 Task: Create a rule from the Recommended list, Task Added to this Project -> add SubTasks in the project Touchstone with SubTasks Gather and Analyse Requirements , Design and Implement Solution , System Test and UAT , Release to Production / Go Live.
Action: Mouse moved to (77, 413)
Screenshot: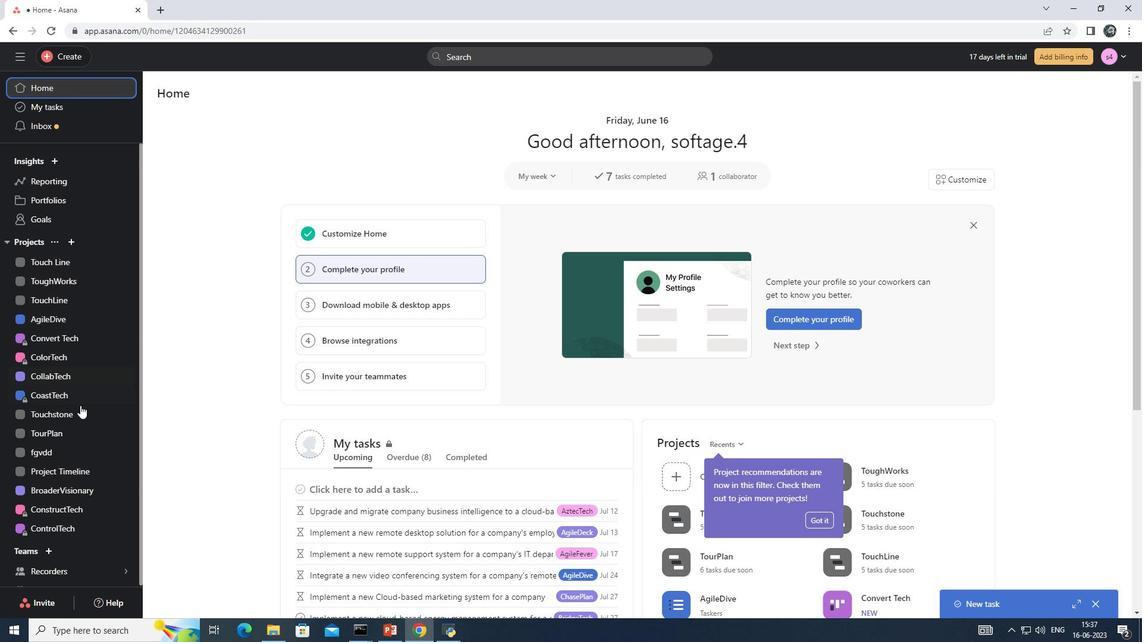 
Action: Mouse pressed left at (77, 413)
Screenshot: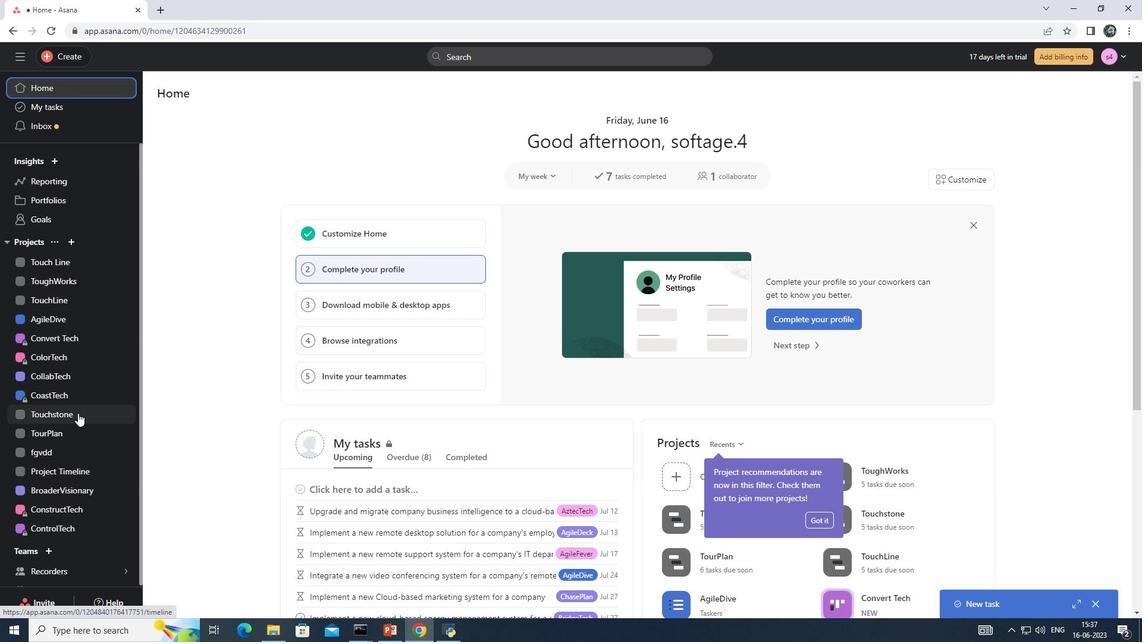 
Action: Mouse moved to (1101, 102)
Screenshot: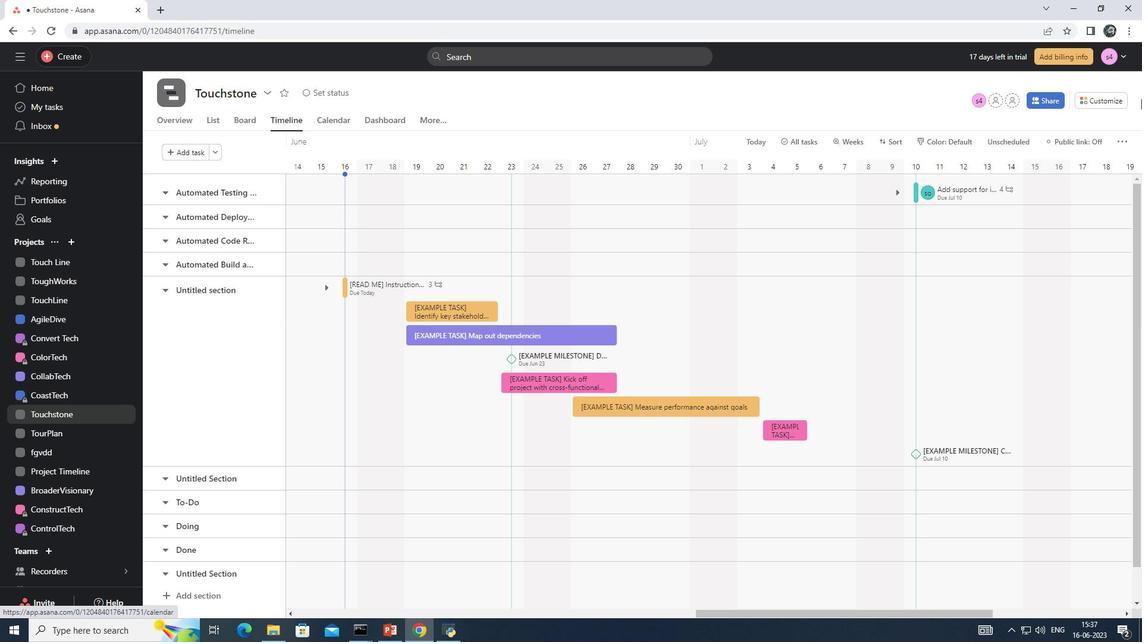 
Action: Mouse pressed left at (1101, 102)
Screenshot: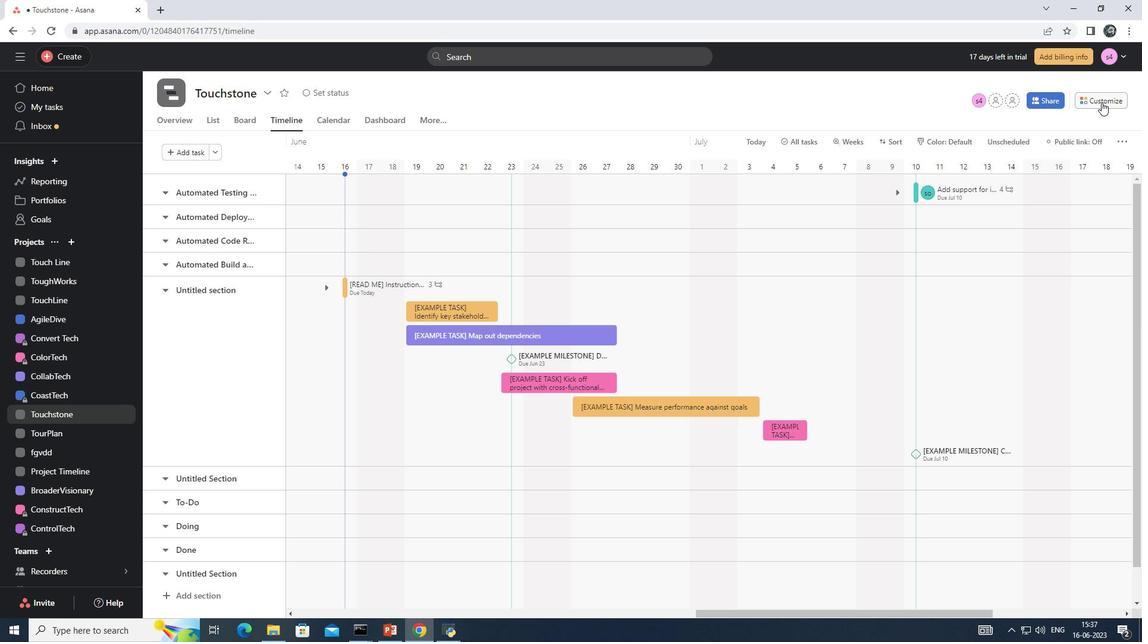 
Action: Mouse moved to (893, 274)
Screenshot: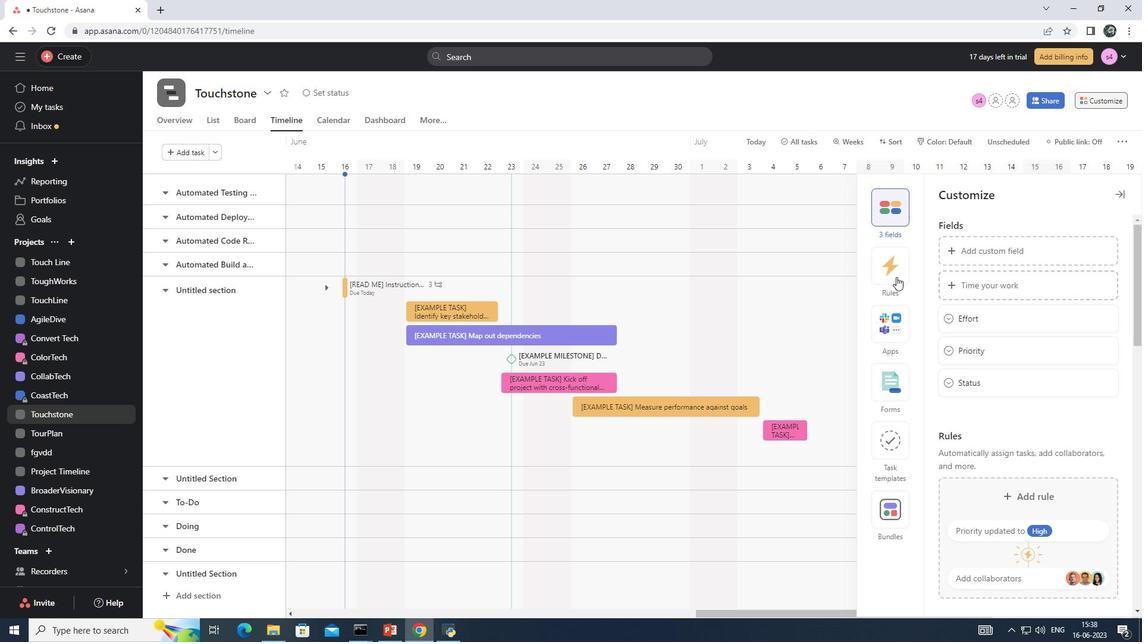 
Action: Mouse pressed left at (893, 274)
Screenshot: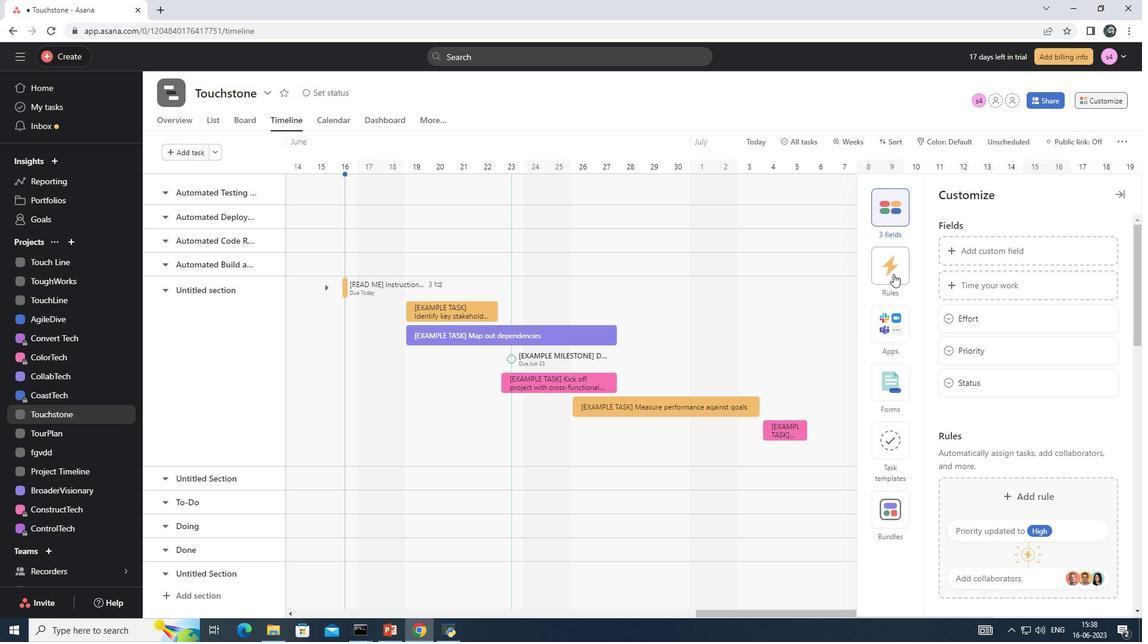 
Action: Mouse moved to (1023, 308)
Screenshot: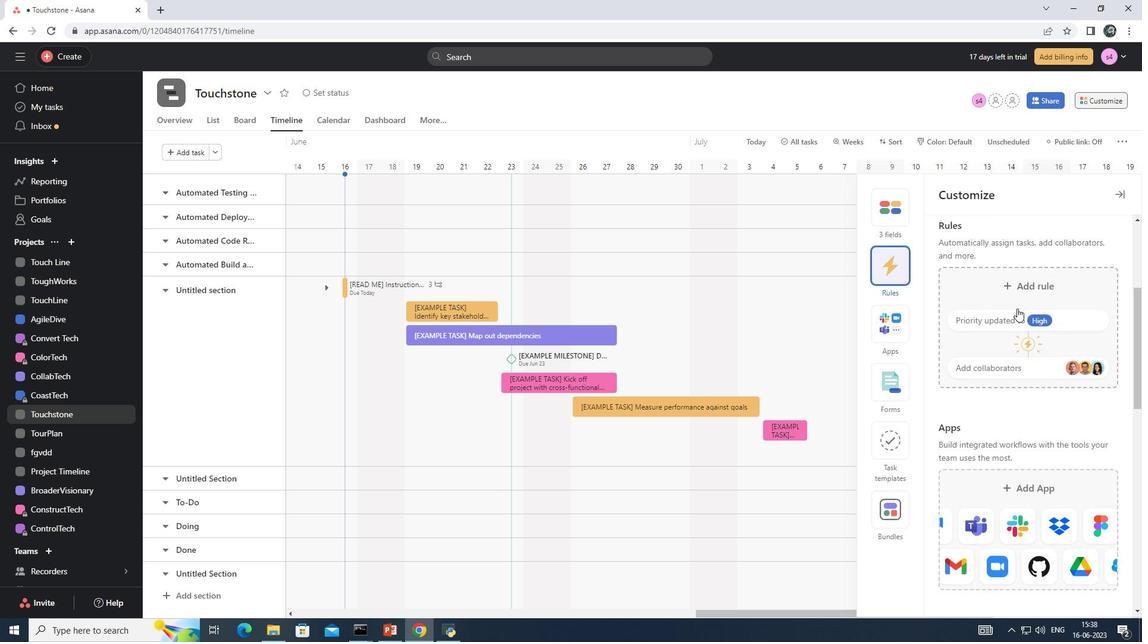 
Action: Mouse pressed left at (1023, 308)
Screenshot: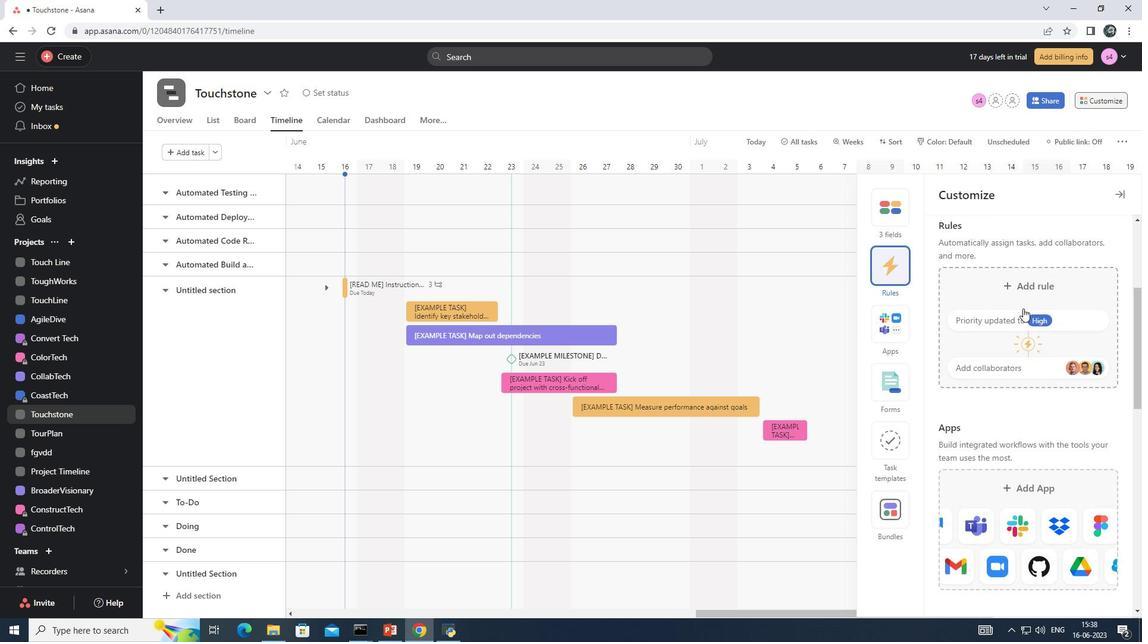 
Action: Mouse moved to (830, 203)
Screenshot: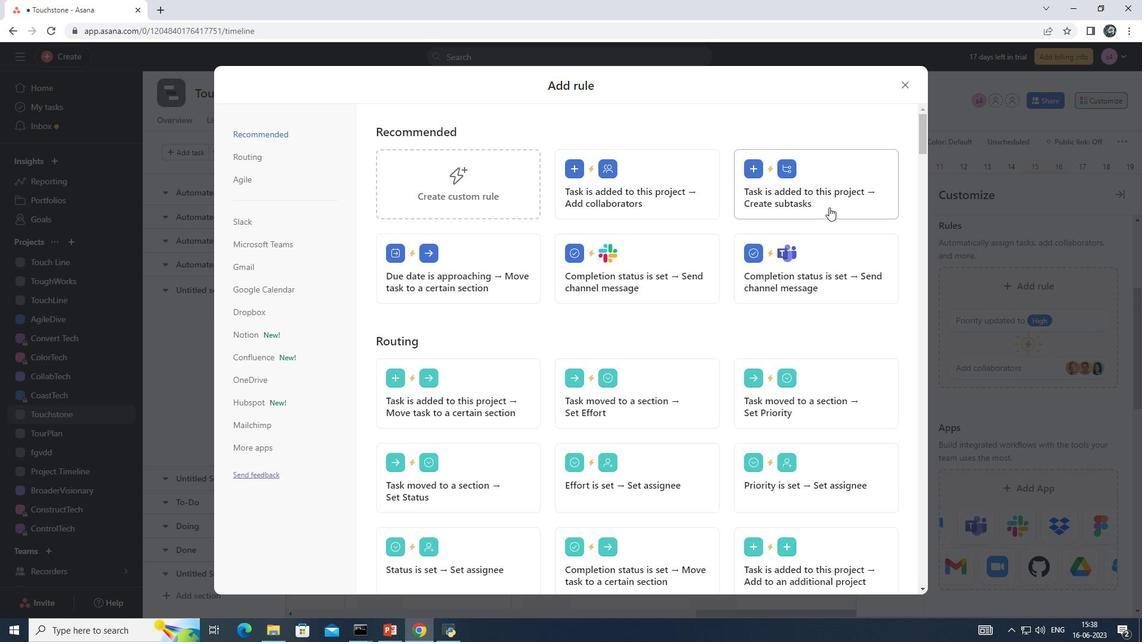 
Action: Mouse pressed left at (830, 203)
Screenshot: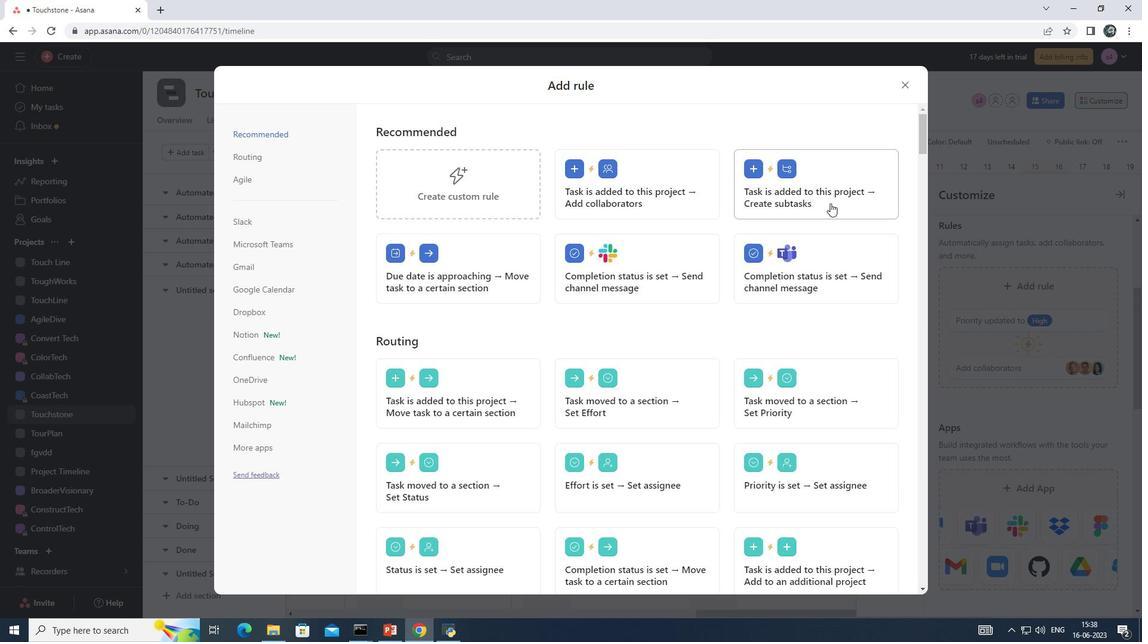 
Action: Mouse moved to (752, 191)
Screenshot: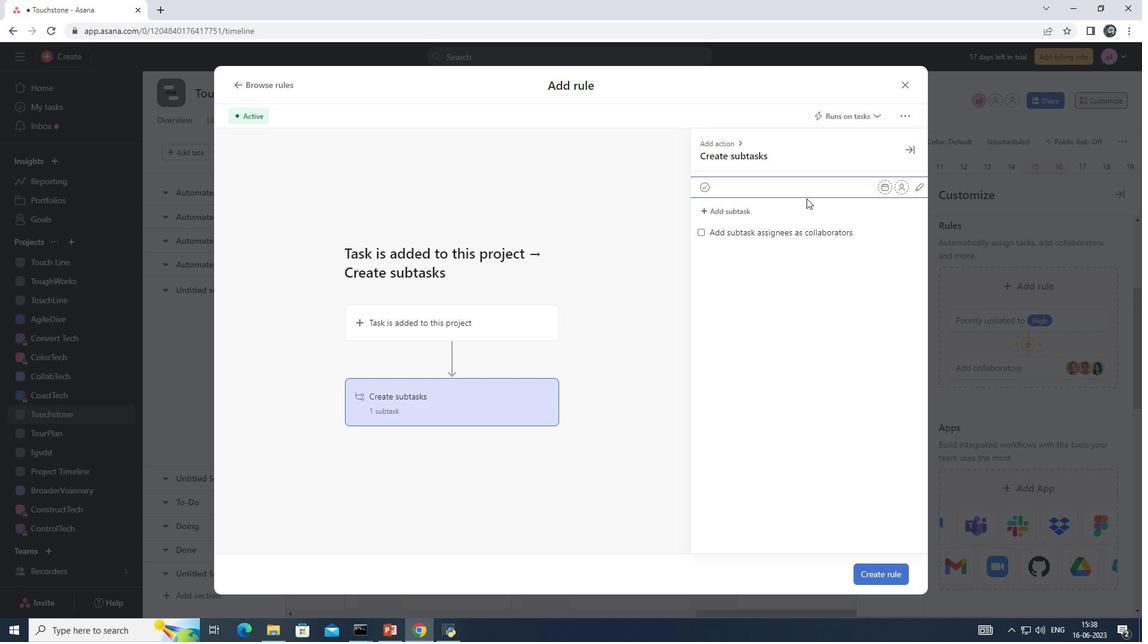 
Action: Key pressed <Key.shift><Key.shift><Key.shift><Key.shift><Key.shift><Key.shift><Key.shift><Key.shift><Key.shift>Gather<Key.space>and<Key.space><Key.shift>Analyse<Key.space><Key.shift>Requirements<Key.enter><Key.shift>Design<Key.space>and<Key.space><Key.shift>Implement<Key.space><Key.shift>Solution<Key.enter><Key.shift>System<Key.space><Key.shift>Test<Key.space>and<Key.space><Key.shift>UAT<Key.enter><Key.shift>Release<Key.space>to<Key.space><Key.shift>Production<Key.space>/<Key.space><Key.shift>Go<Key.space><Key.shift>Live
Screenshot: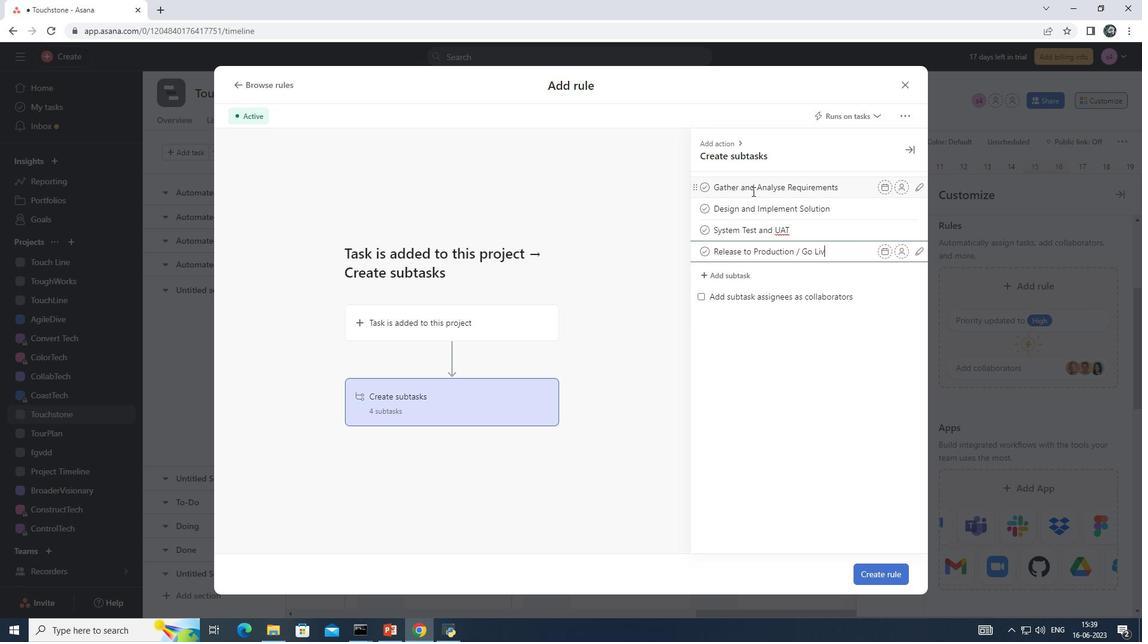 
Action: Mouse moved to (877, 570)
Screenshot: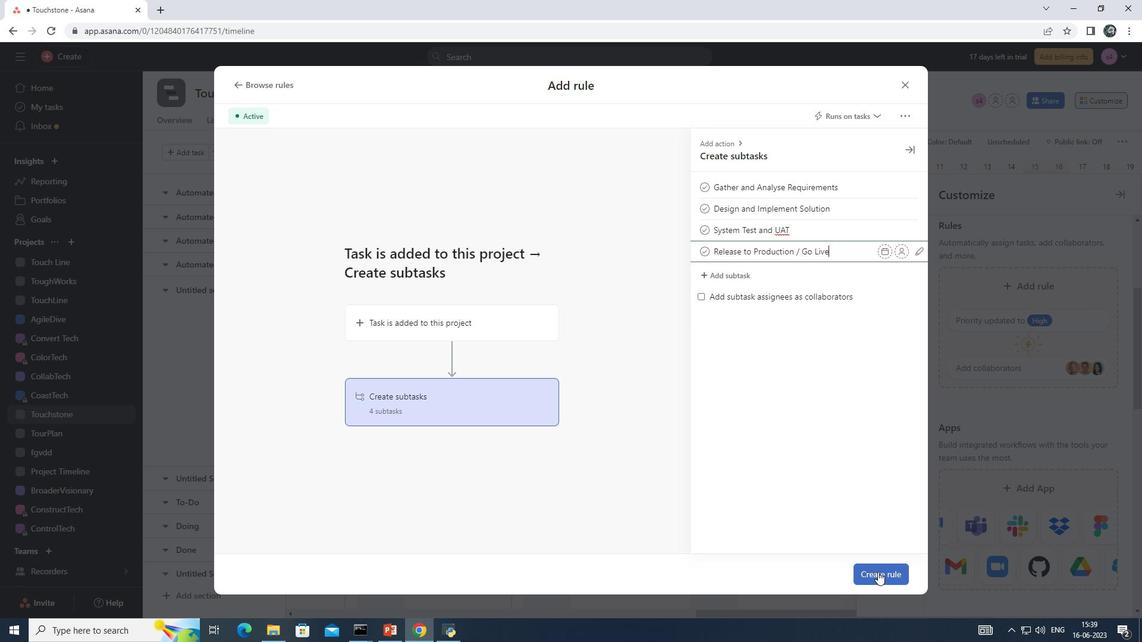 
Action: Mouse pressed left at (877, 570)
Screenshot: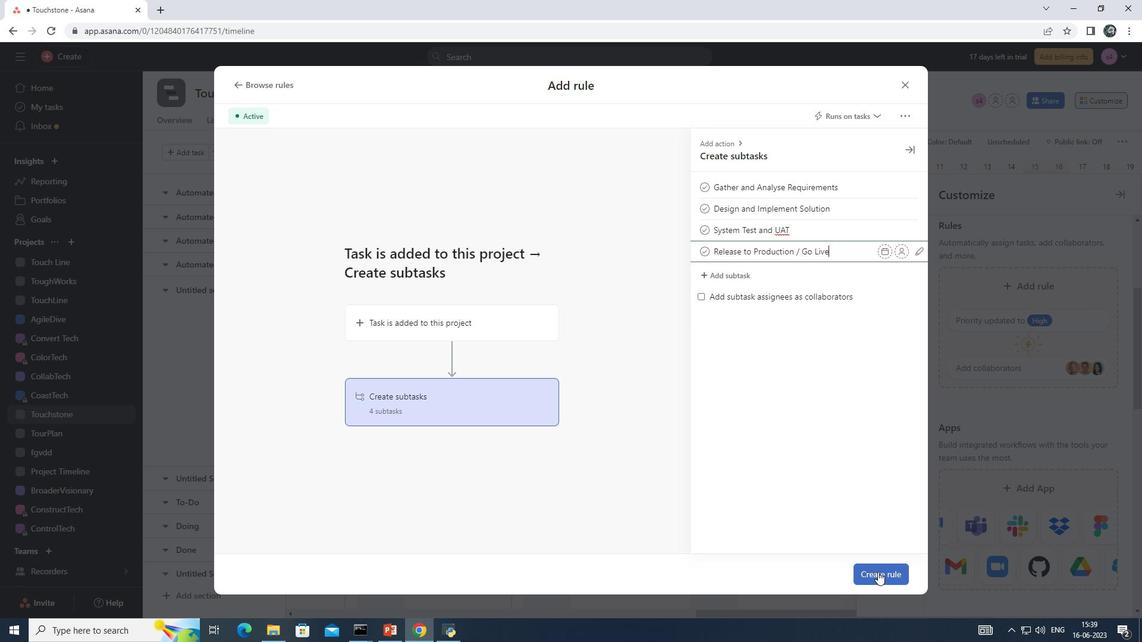 
